 Task: Add a calendar for Jewish Holidays.
Action: Mouse moved to (1092, 113)
Screenshot: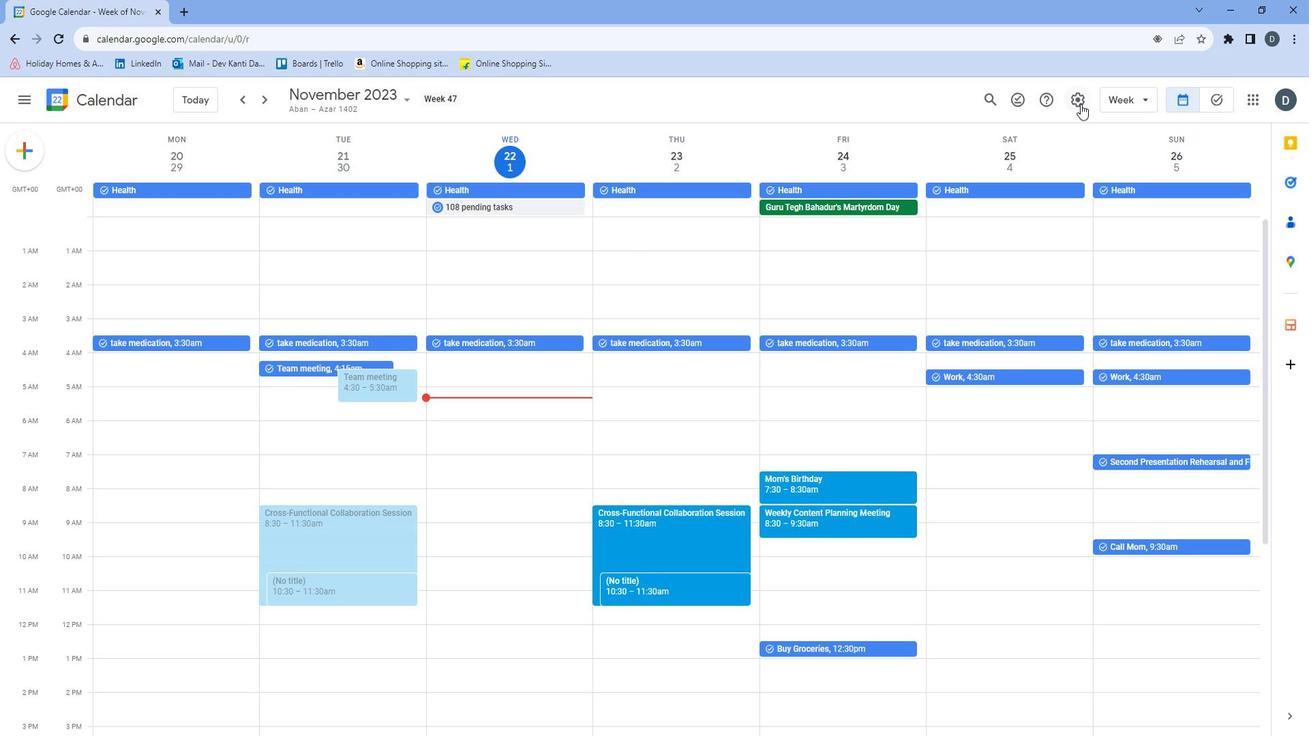 
Action: Mouse pressed left at (1092, 113)
Screenshot: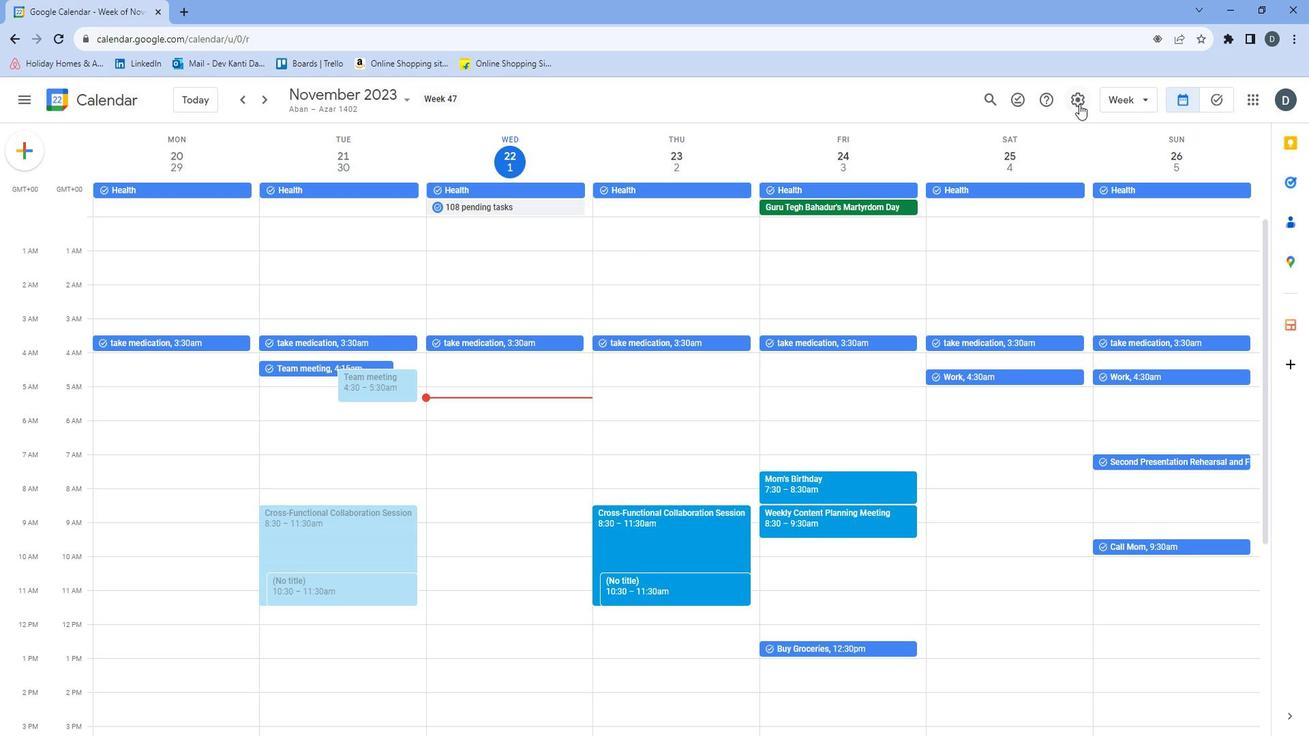 
Action: Mouse moved to (1099, 128)
Screenshot: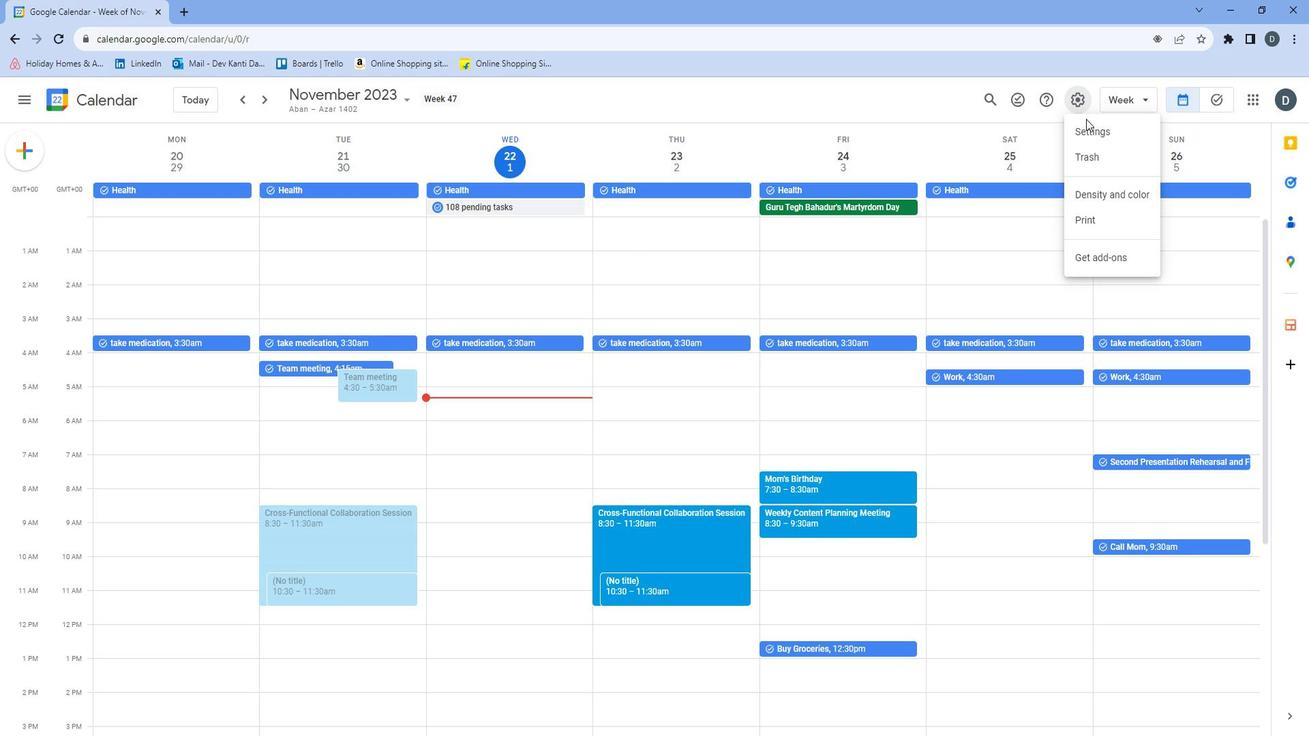 
Action: Mouse pressed left at (1099, 128)
Screenshot: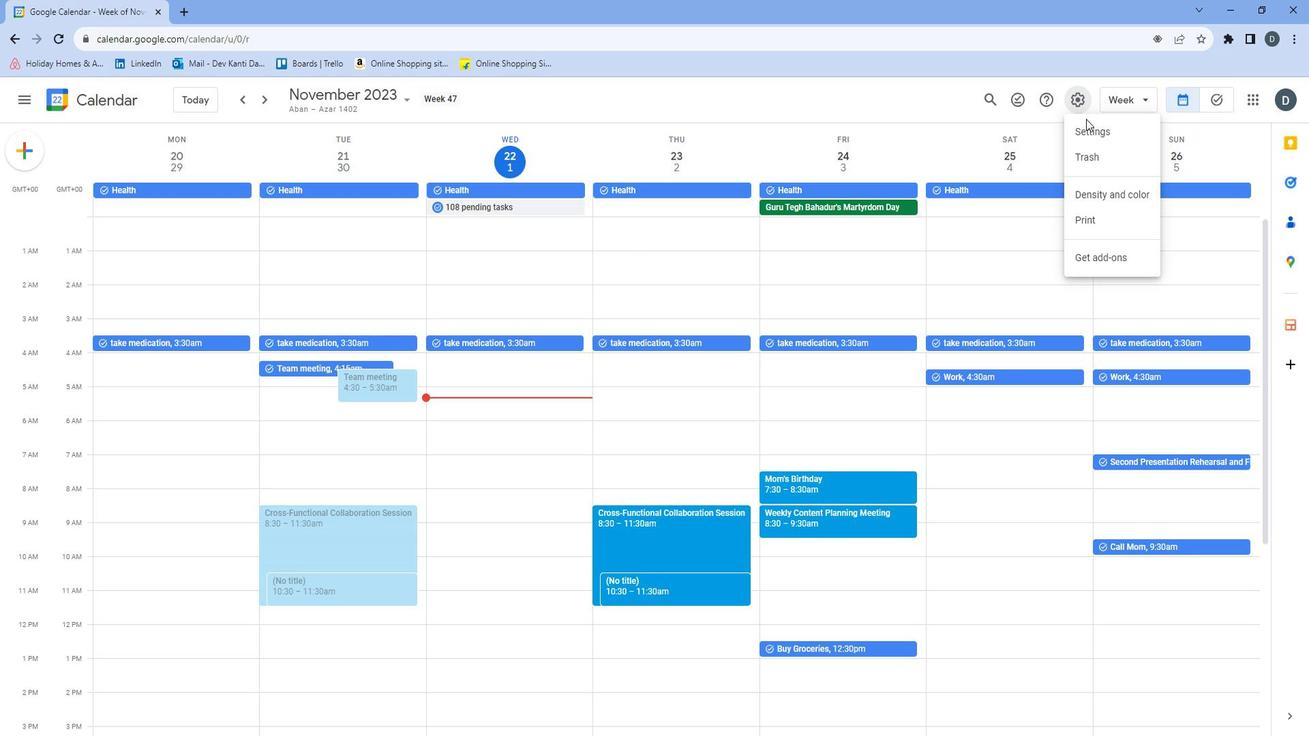 
Action: Mouse moved to (174, 433)
Screenshot: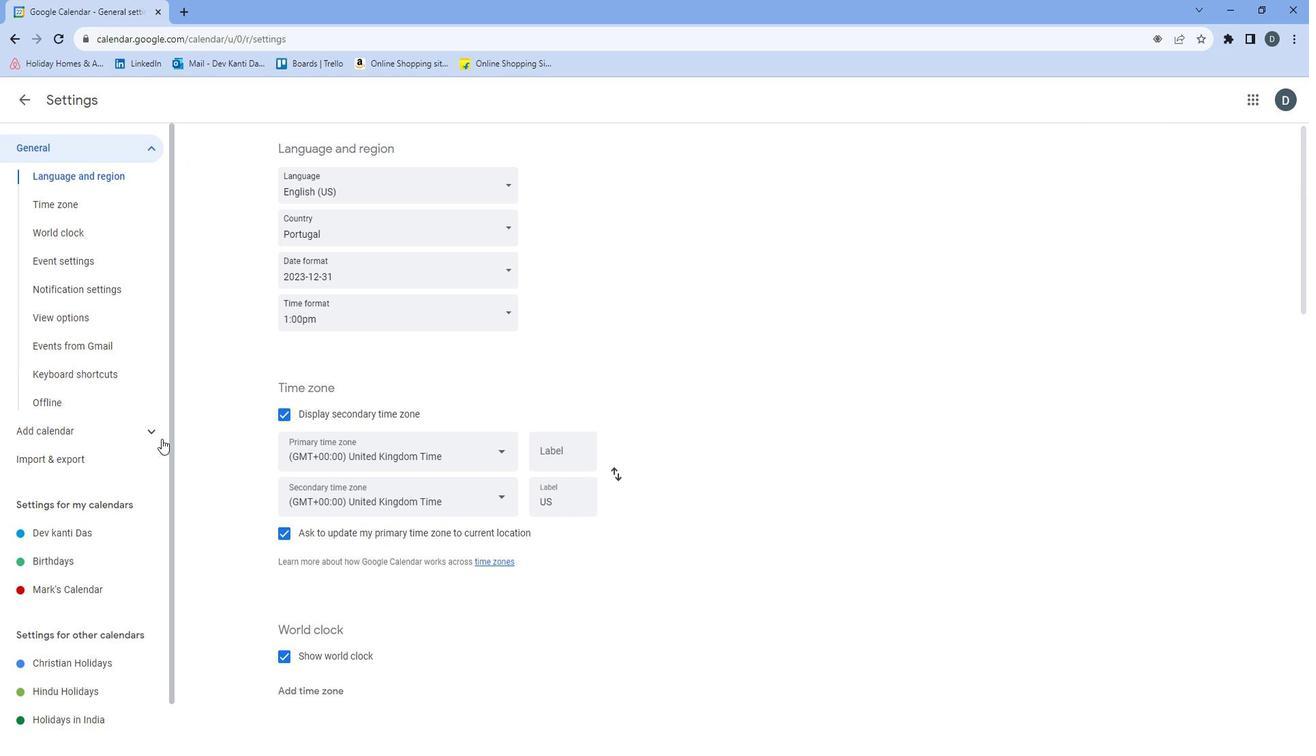 
Action: Mouse pressed left at (174, 433)
Screenshot: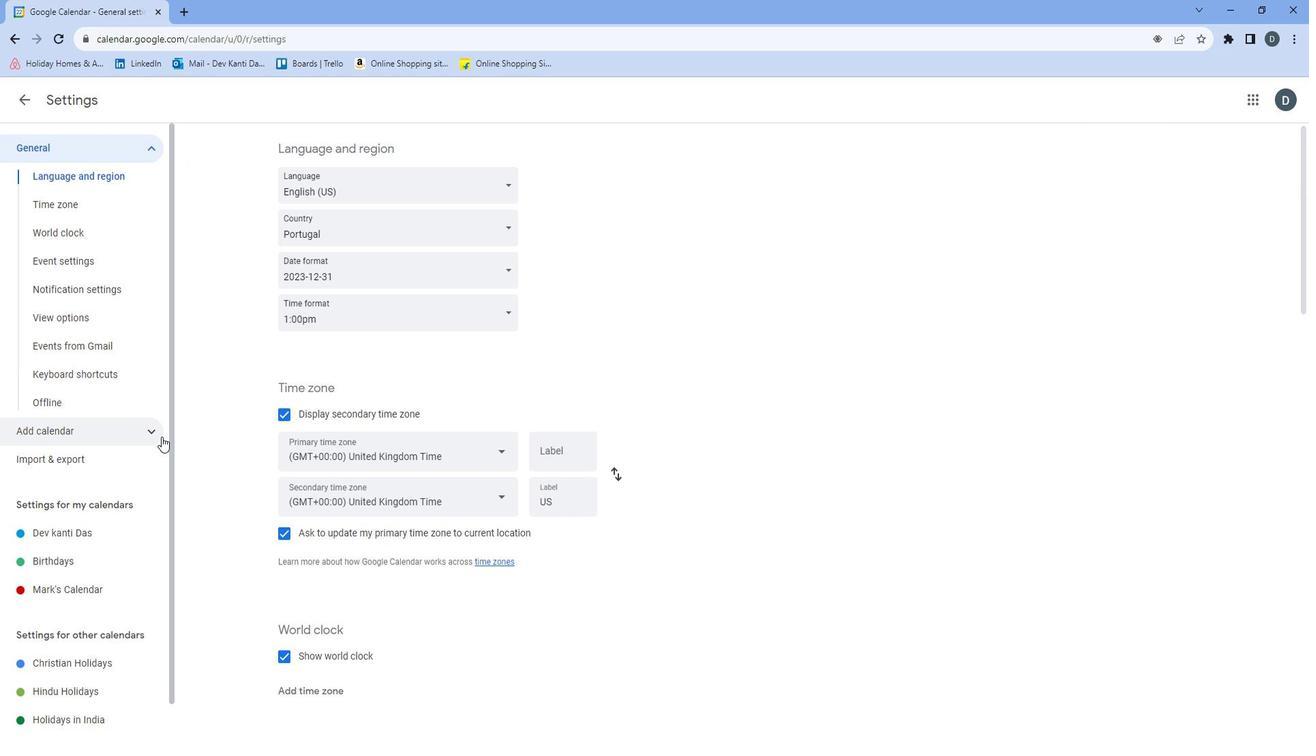 
Action: Mouse moved to (127, 505)
Screenshot: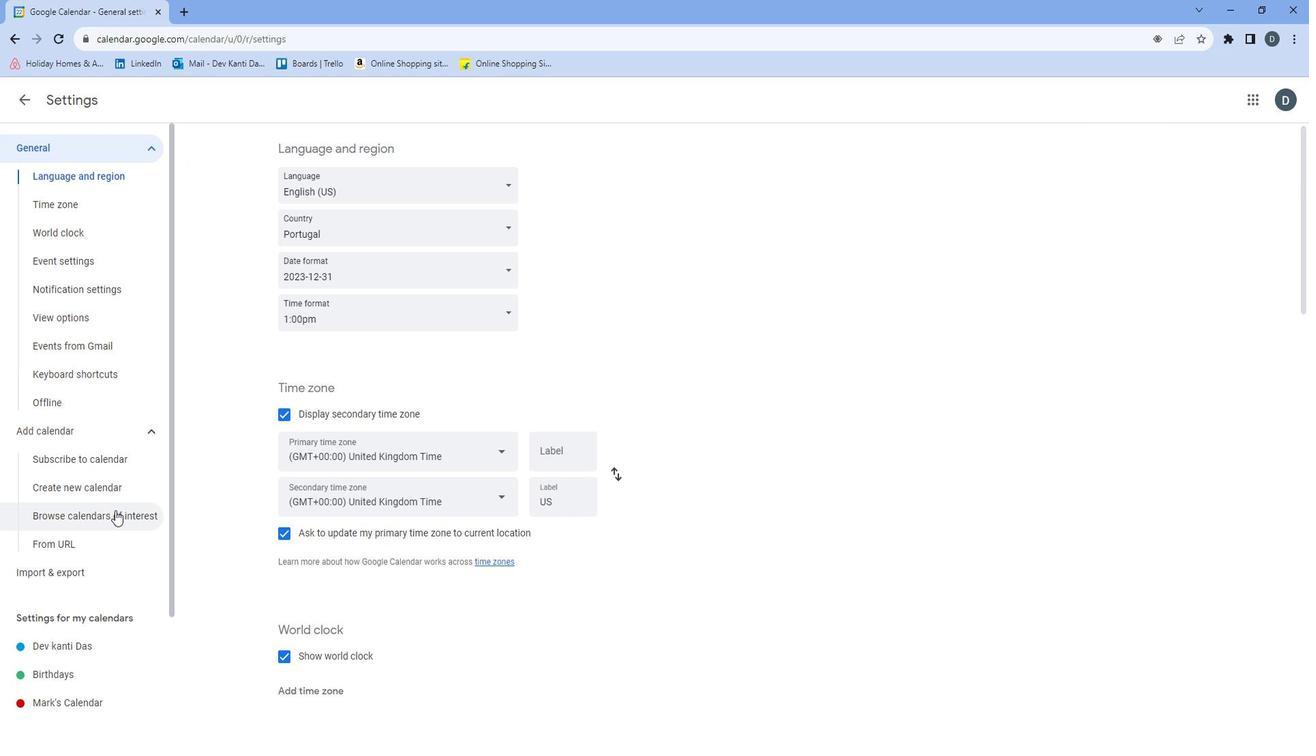 
Action: Mouse pressed left at (127, 505)
Screenshot: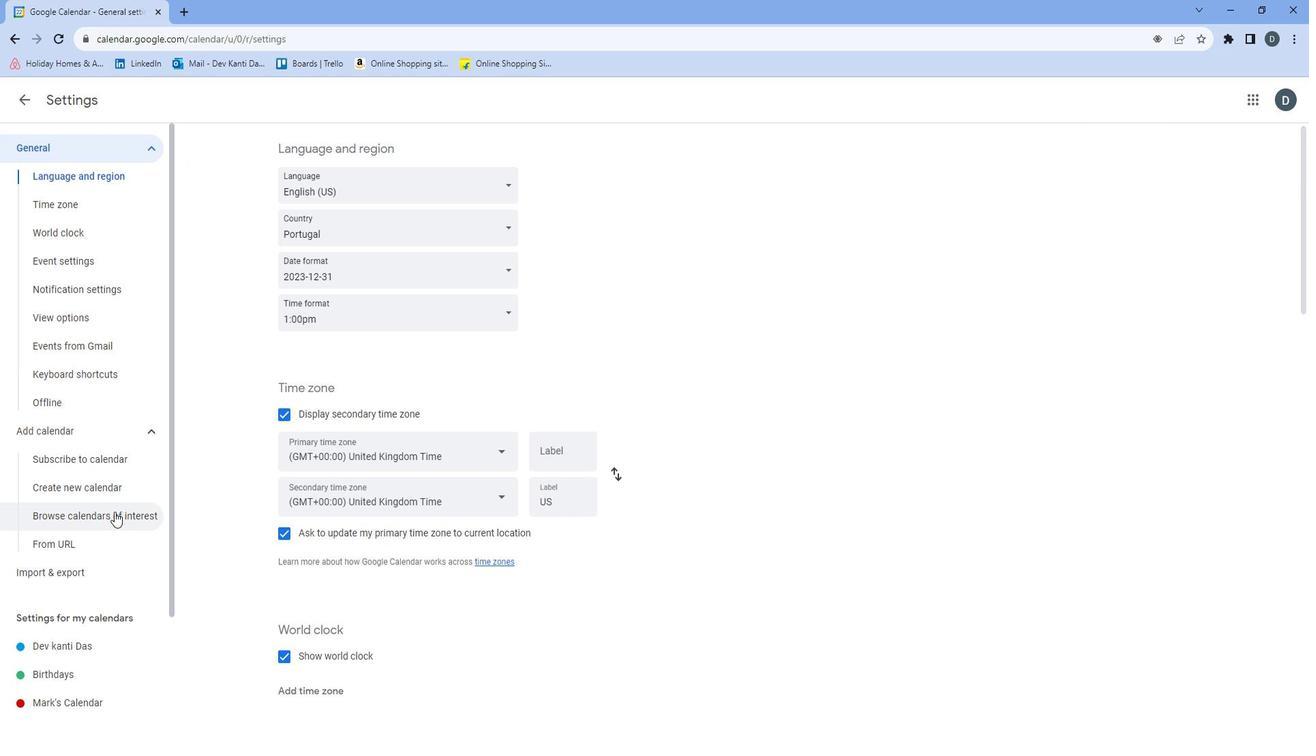 
Action: Mouse moved to (302, 500)
Screenshot: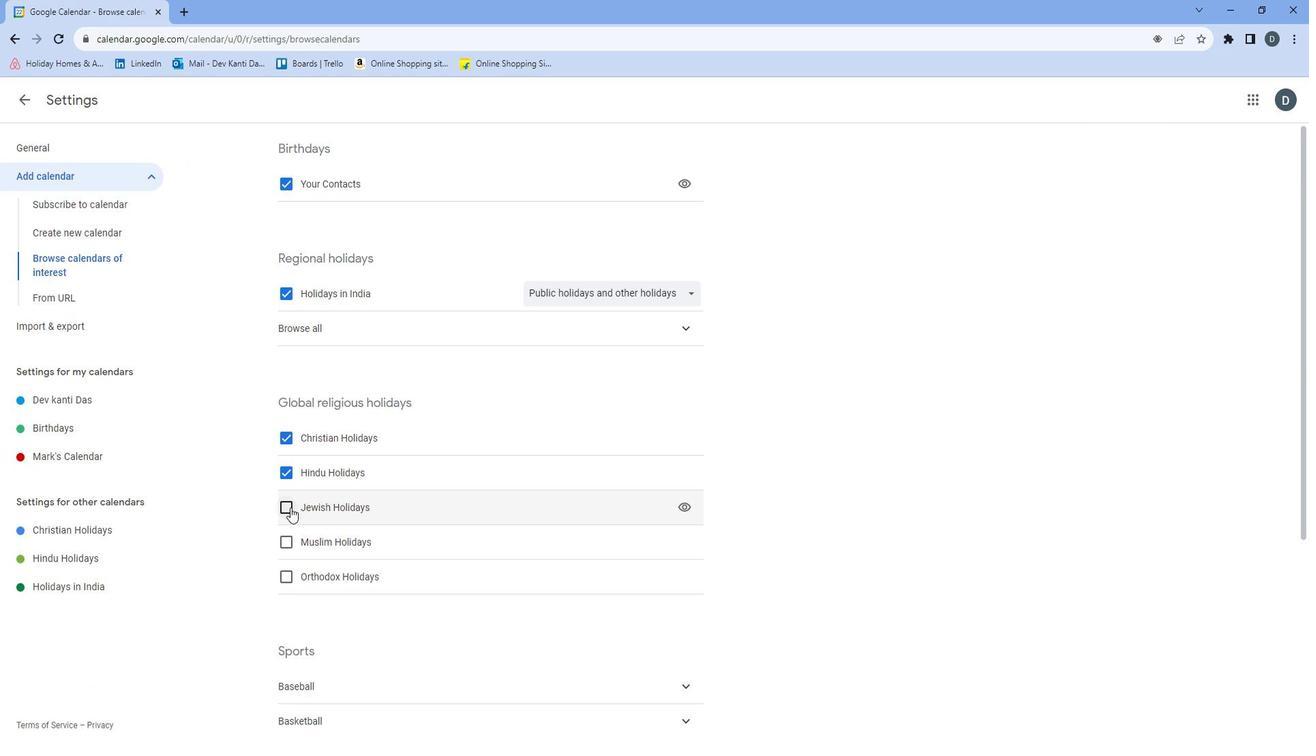 
Action: Mouse pressed left at (302, 500)
Screenshot: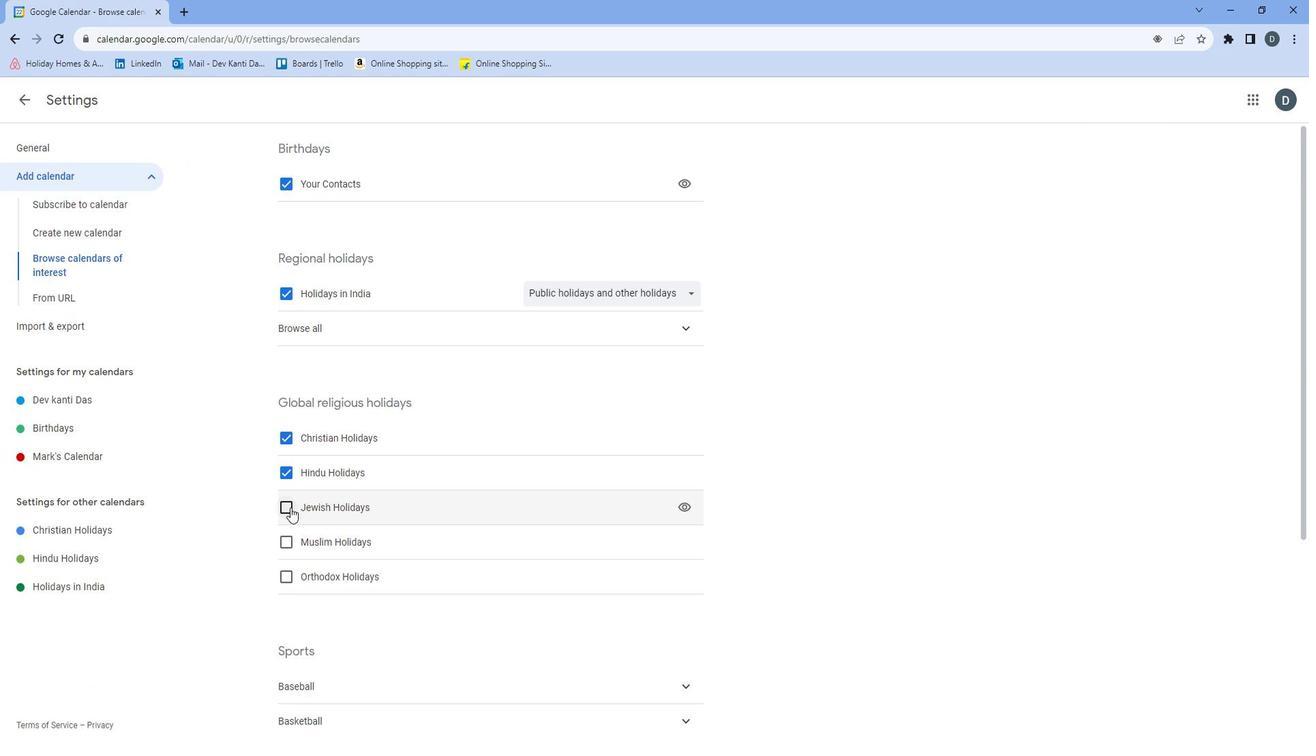 
Action: Mouse moved to (262, 496)
Screenshot: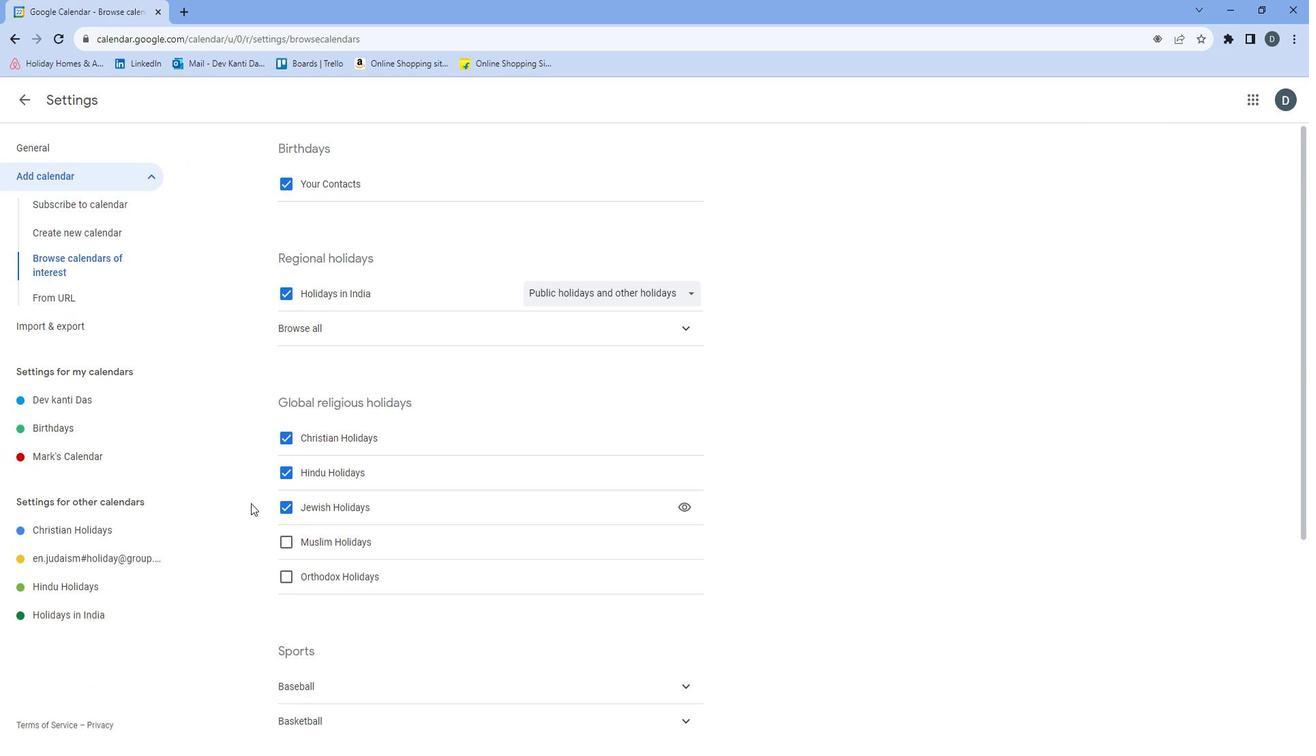 
